 Task: Create a rule from the Routing list, Task moved to a section -> Set Priority in the project TrendSetter , set the section as Done clear the priority.
Action: Mouse moved to (70, 258)
Screenshot: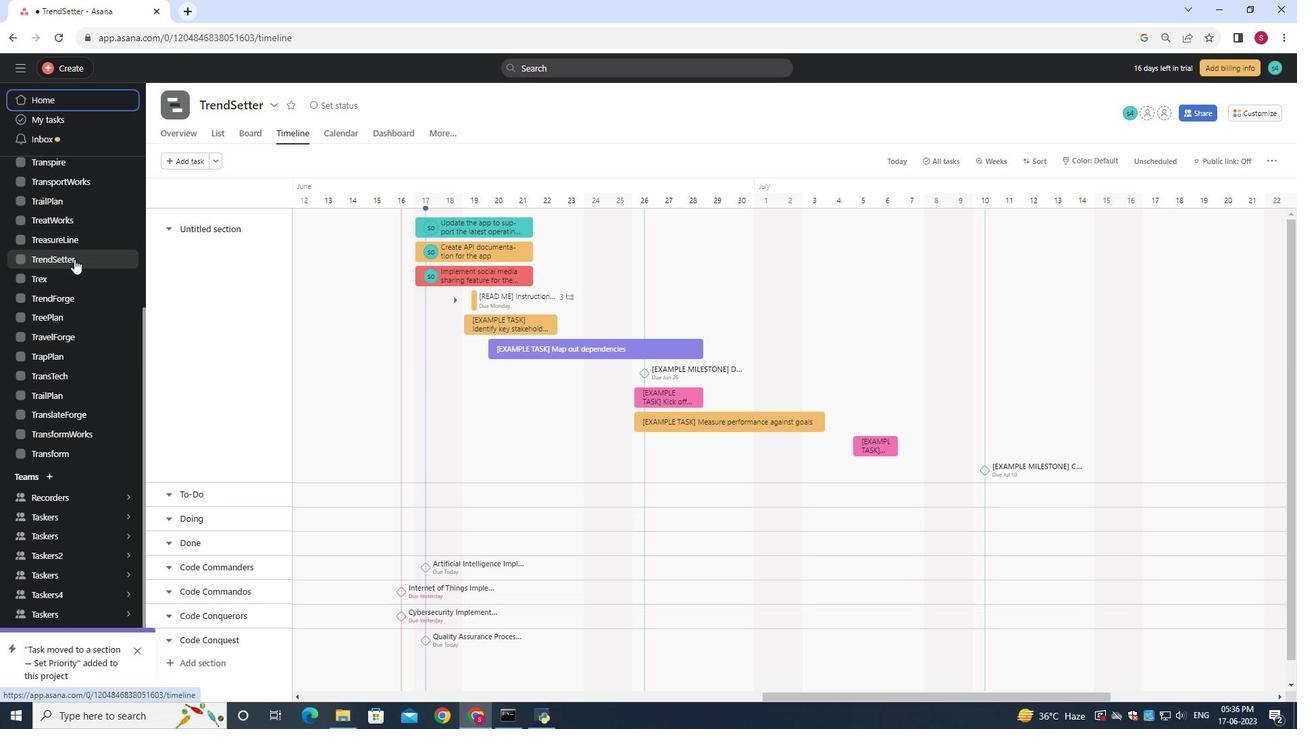 
Action: Mouse pressed left at (70, 258)
Screenshot: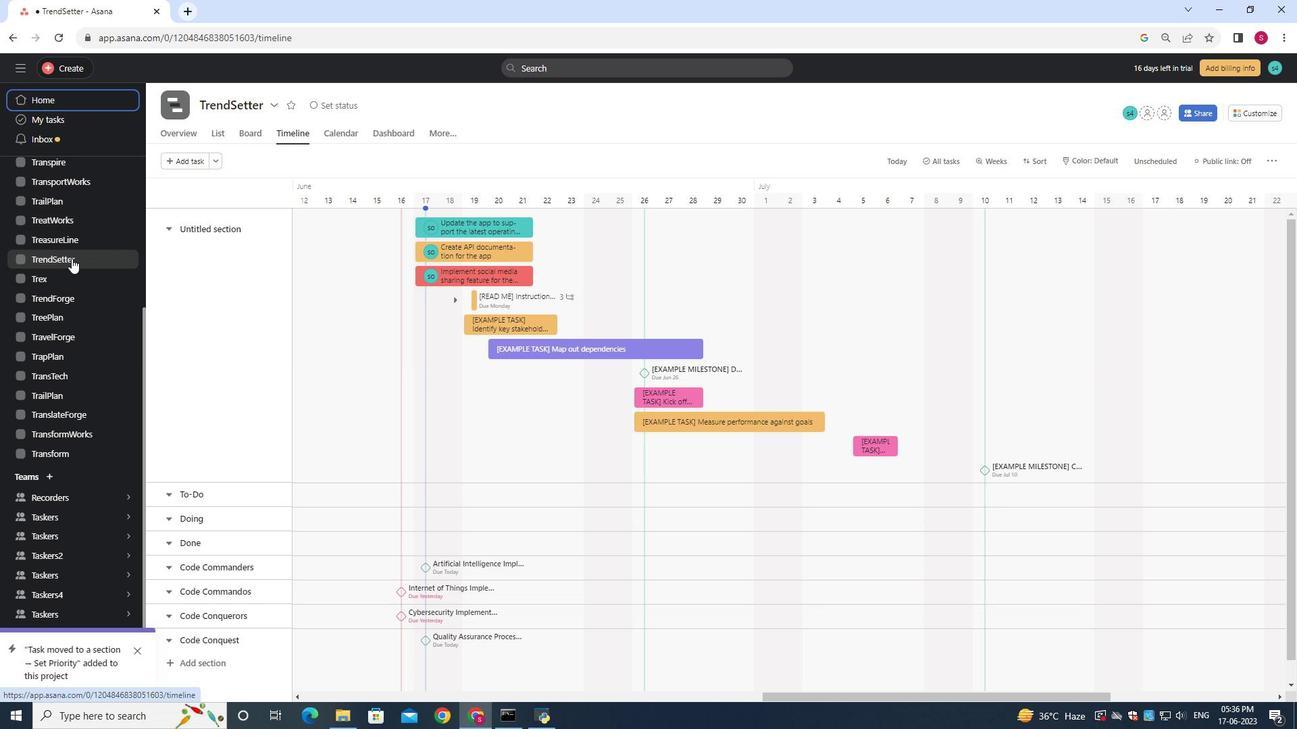 
Action: Mouse moved to (1261, 115)
Screenshot: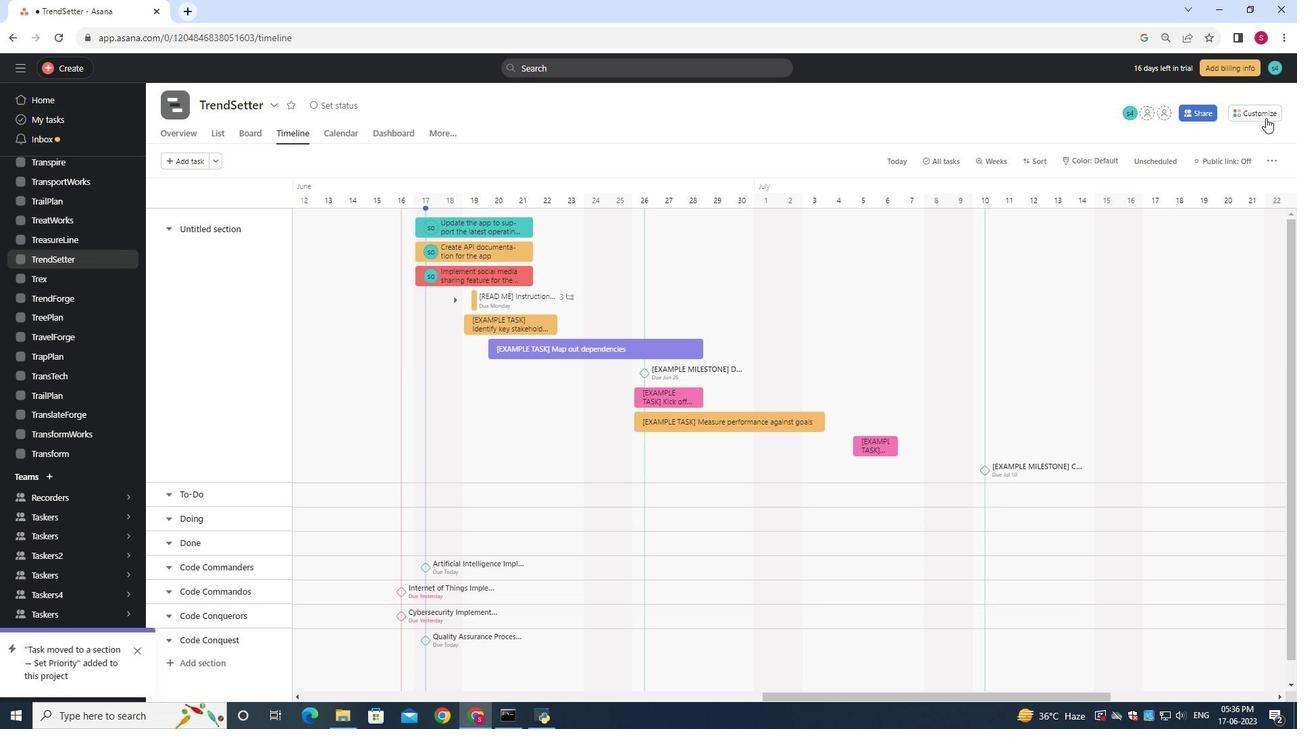 
Action: Mouse pressed left at (1261, 115)
Screenshot: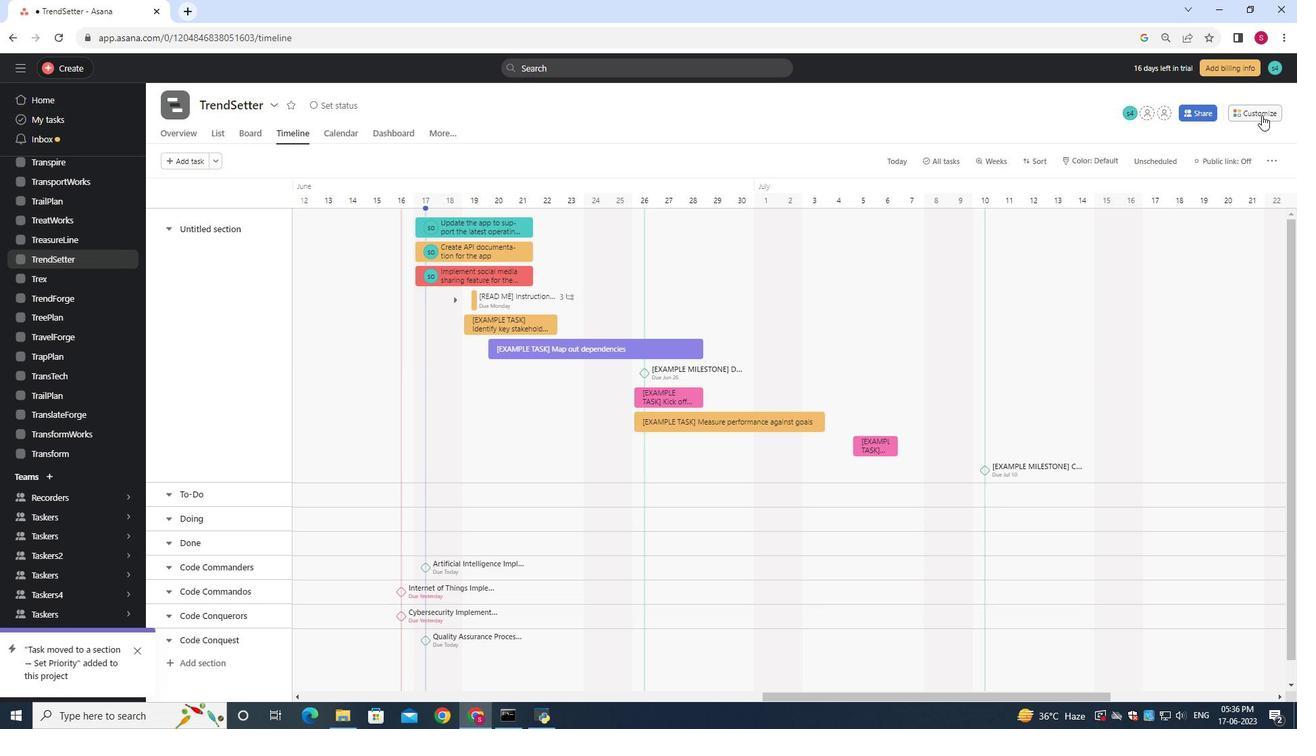 
Action: Mouse moved to (1039, 306)
Screenshot: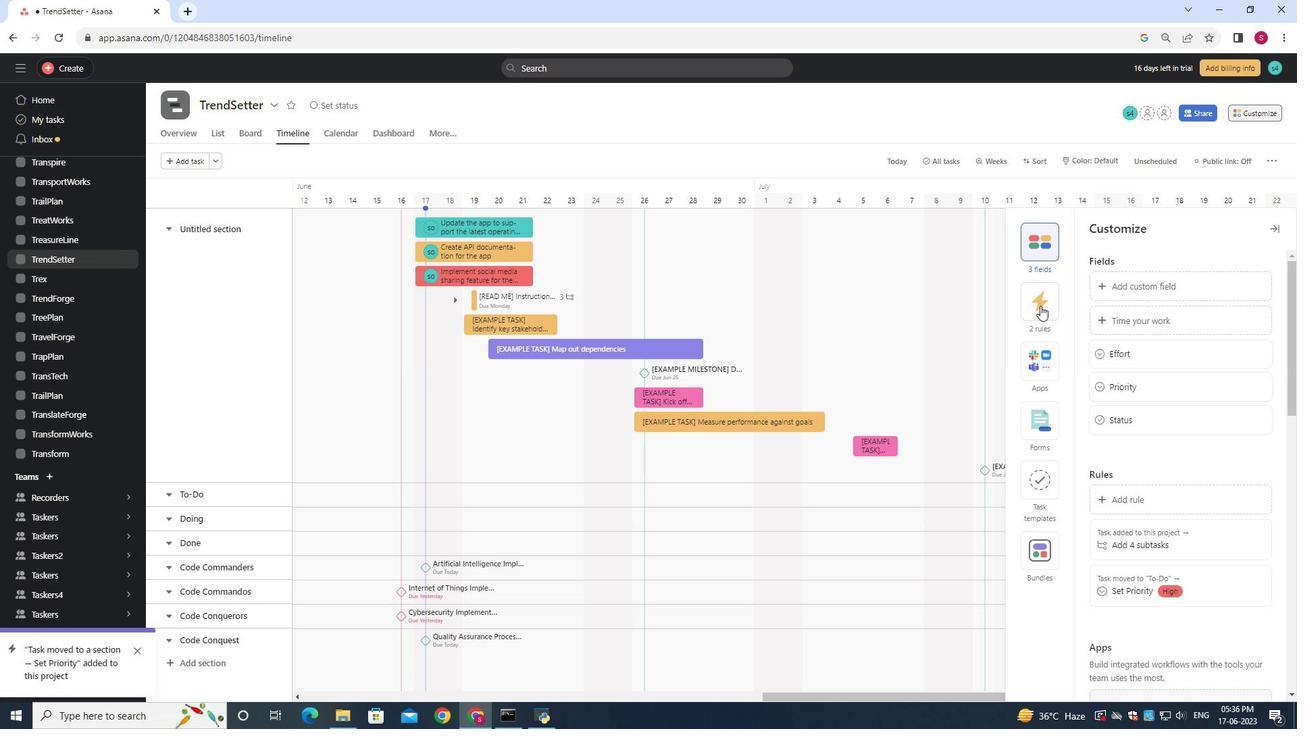 
Action: Mouse pressed left at (1039, 306)
Screenshot: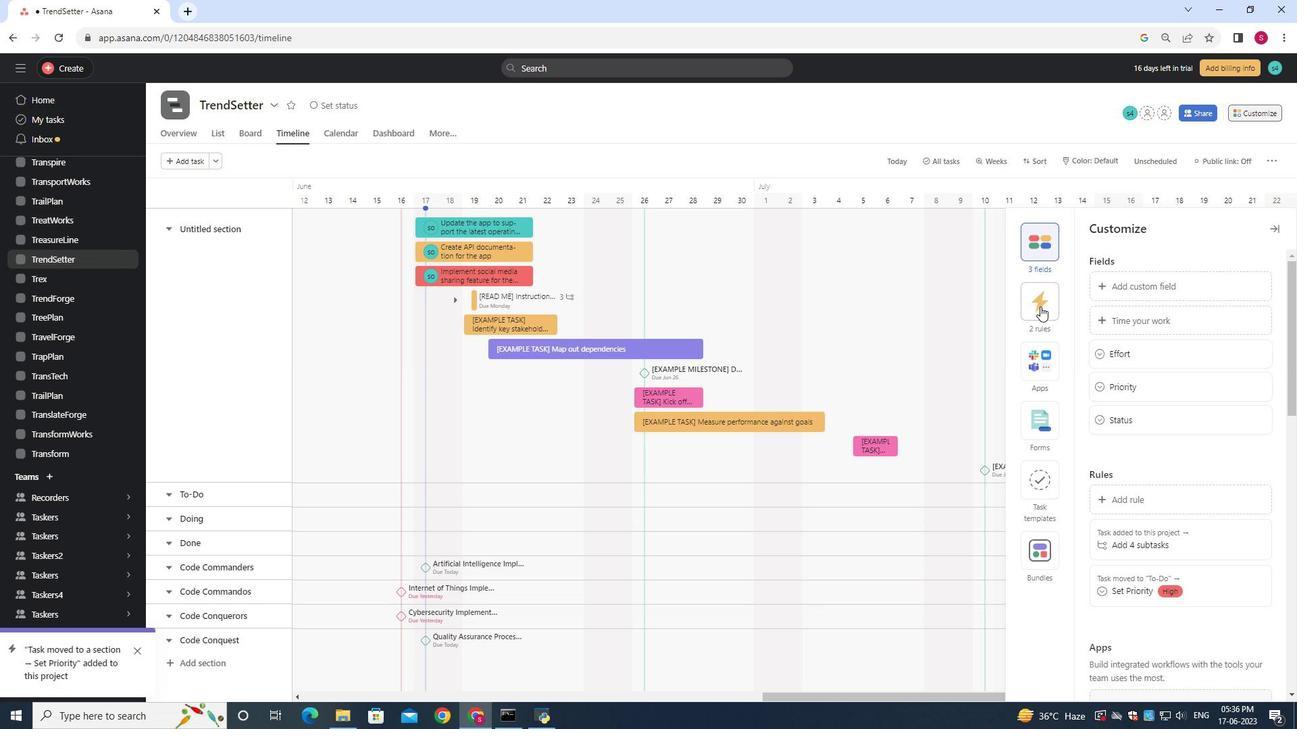 
Action: Mouse moved to (1123, 287)
Screenshot: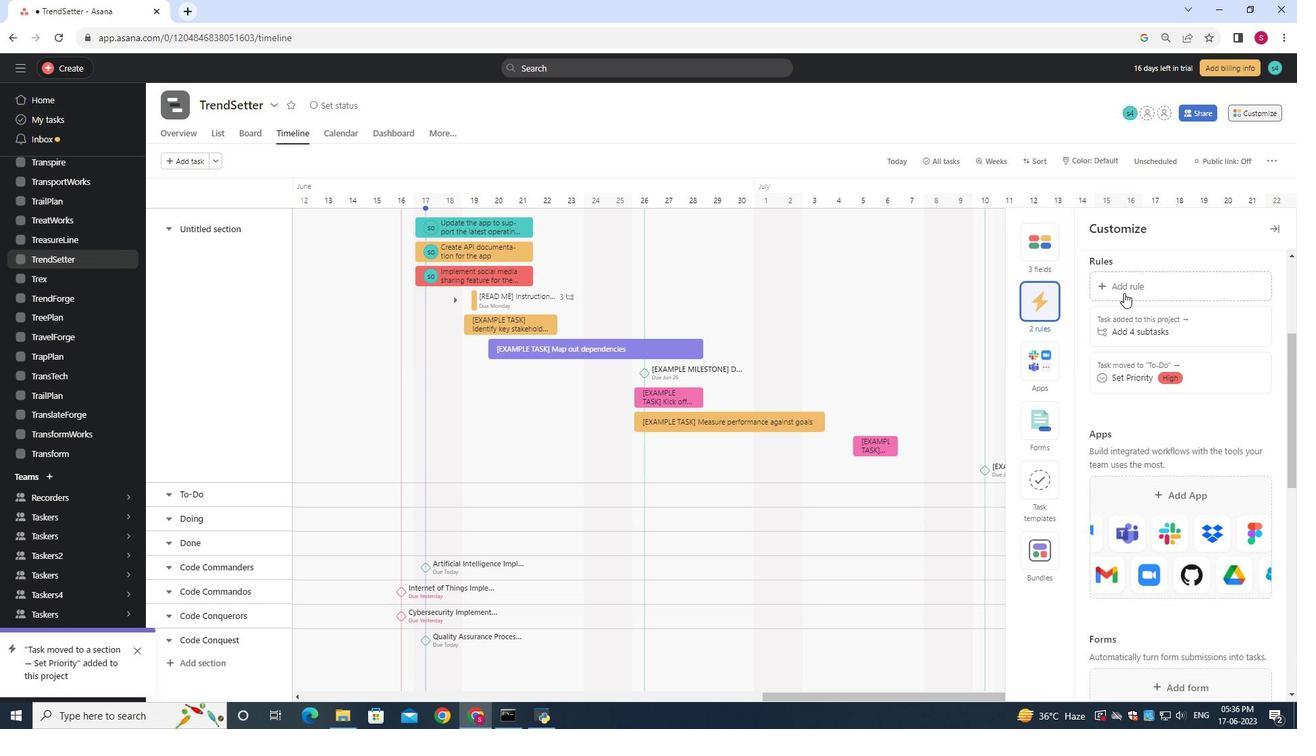 
Action: Mouse pressed left at (1123, 287)
Screenshot: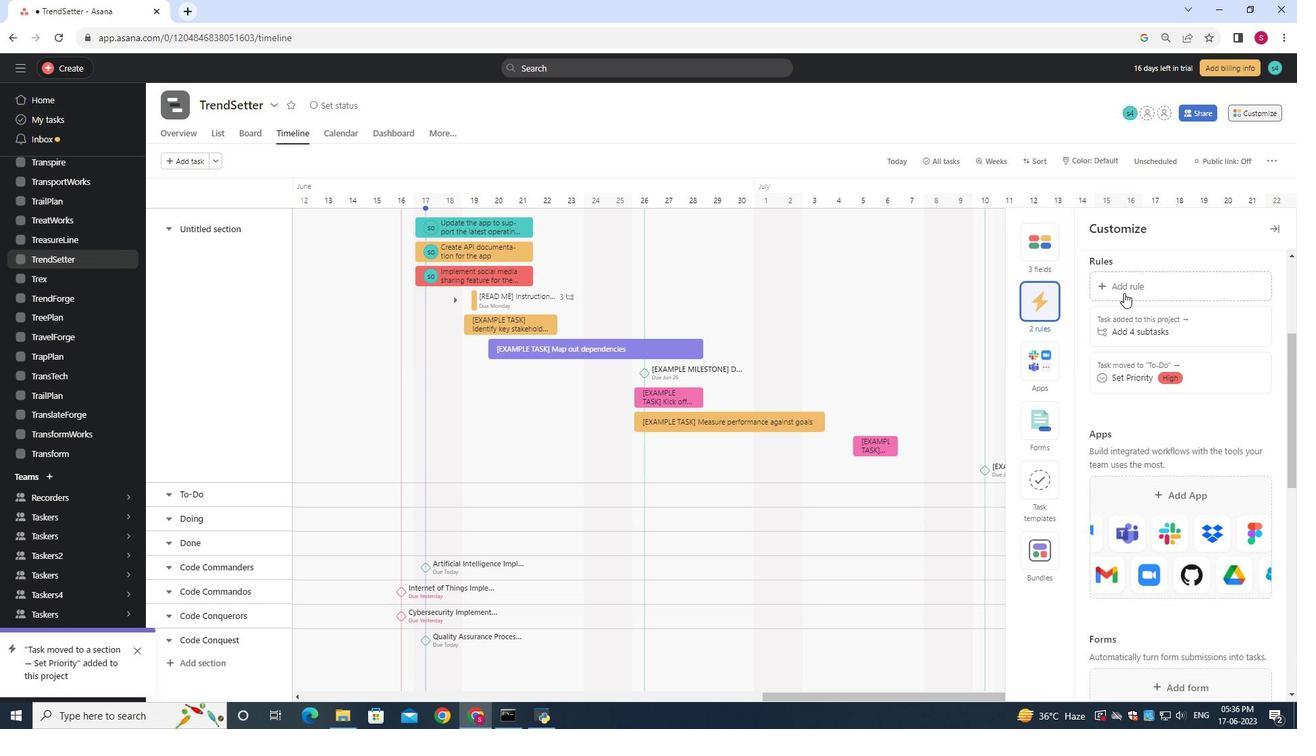 
Action: Mouse moved to (314, 173)
Screenshot: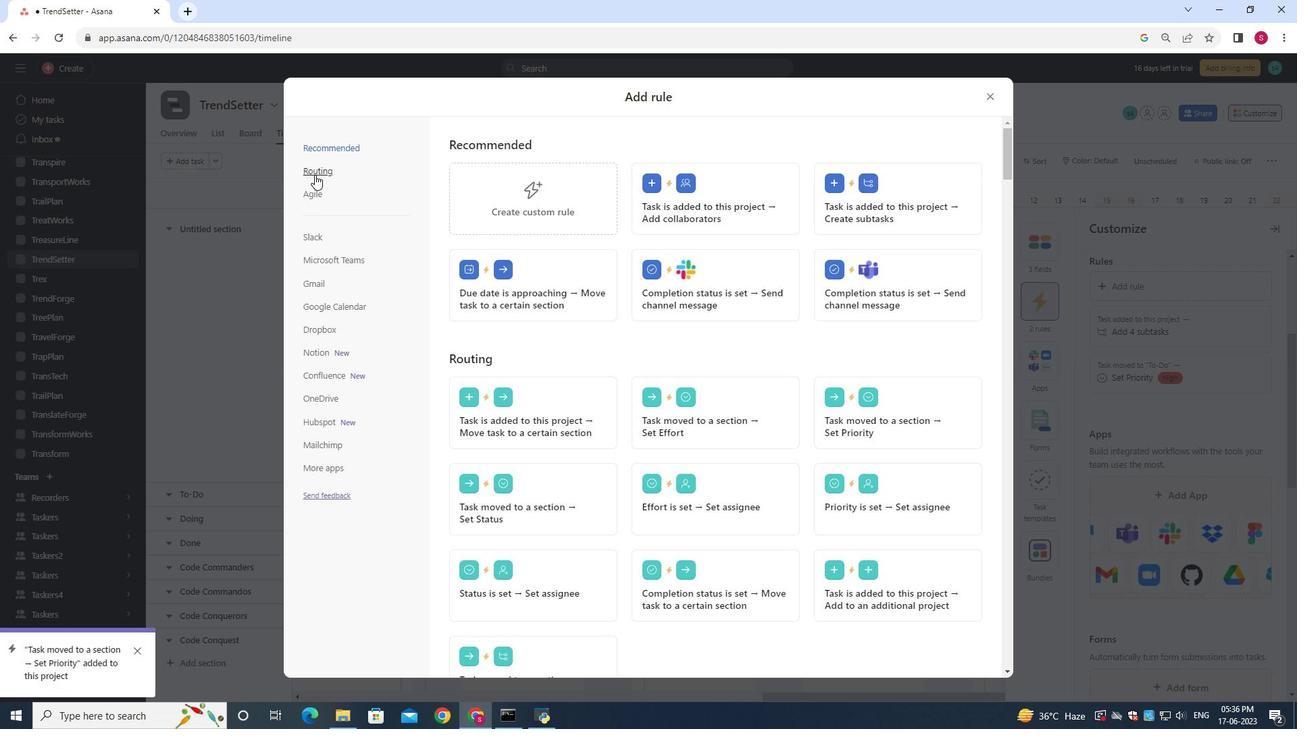 
Action: Mouse pressed left at (314, 173)
Screenshot: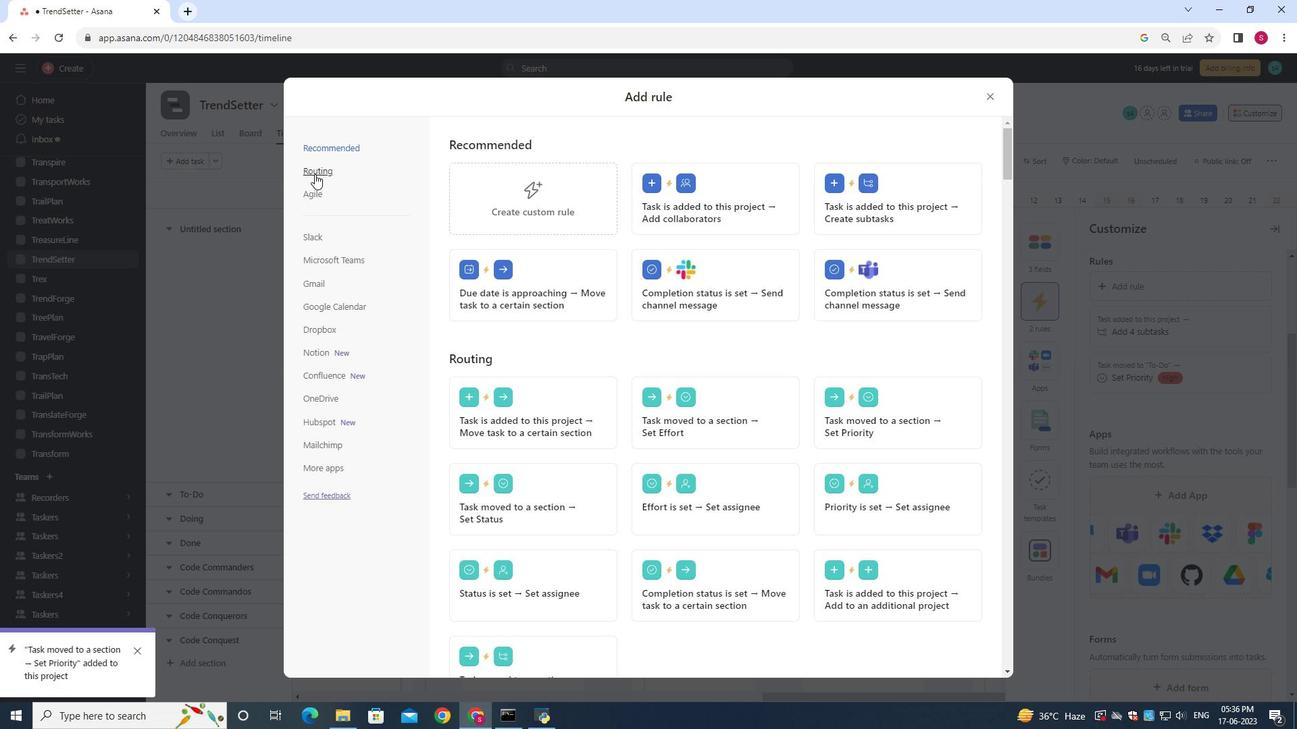 
Action: Mouse moved to (875, 181)
Screenshot: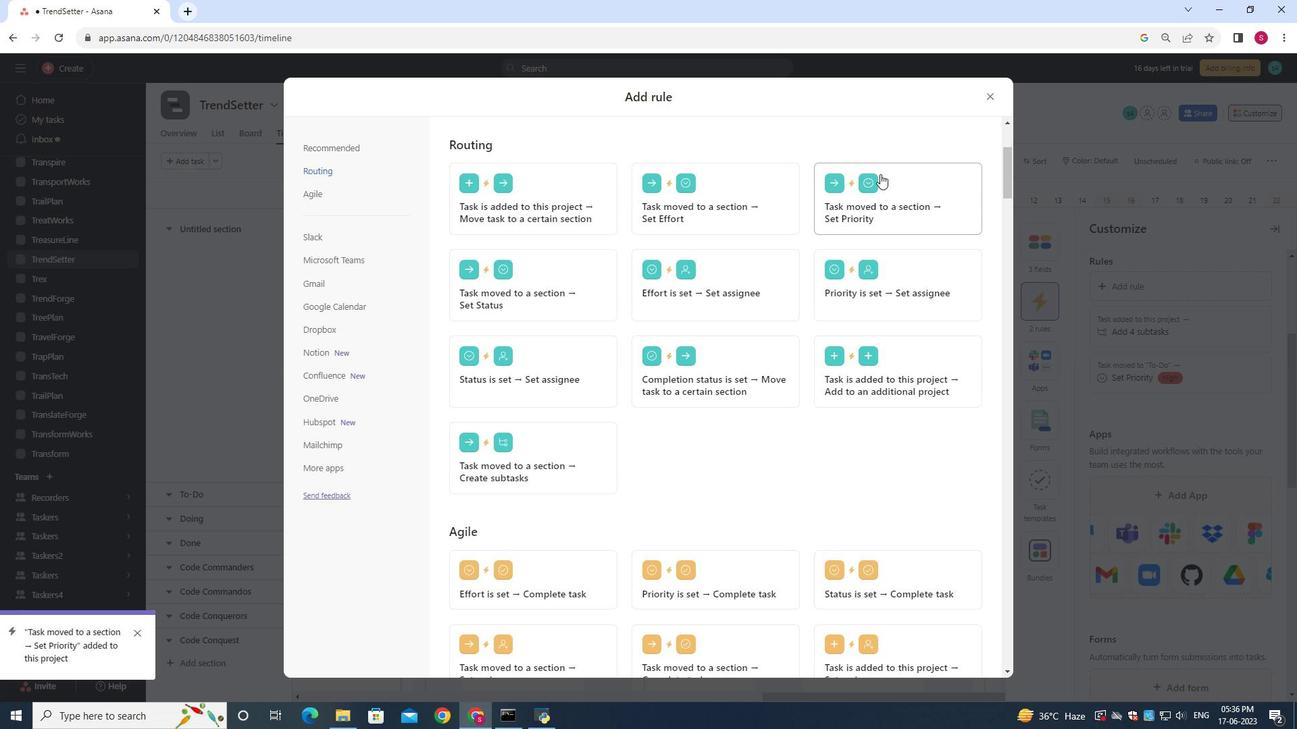 
Action: Mouse pressed left at (875, 181)
Screenshot: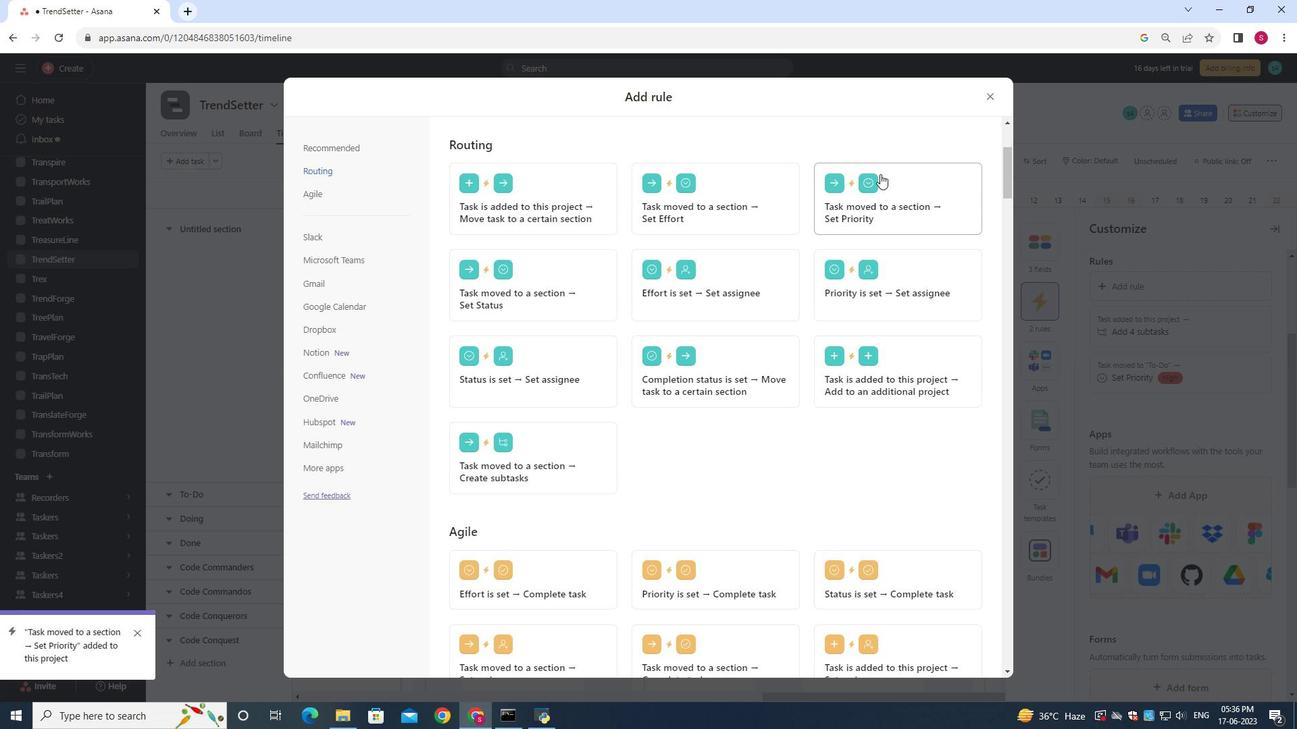 
Action: Mouse moved to (495, 375)
Screenshot: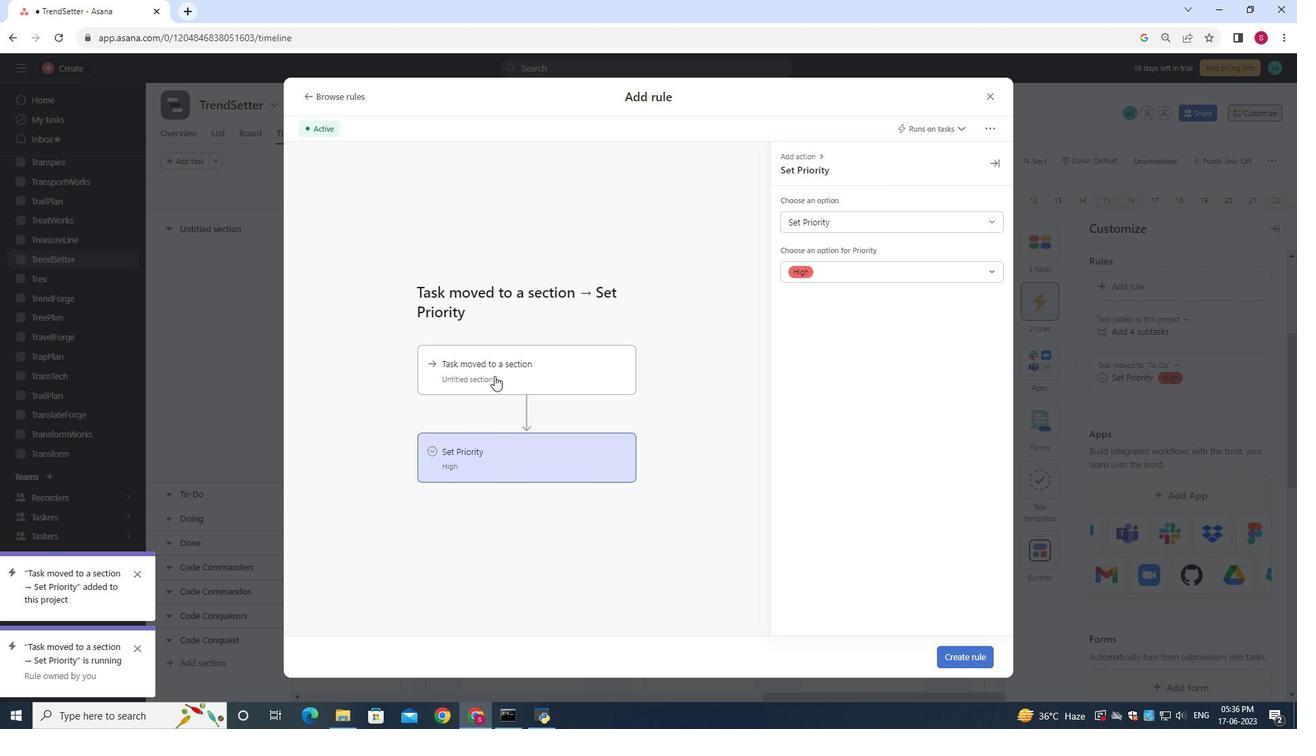 
Action: Mouse pressed left at (495, 375)
Screenshot: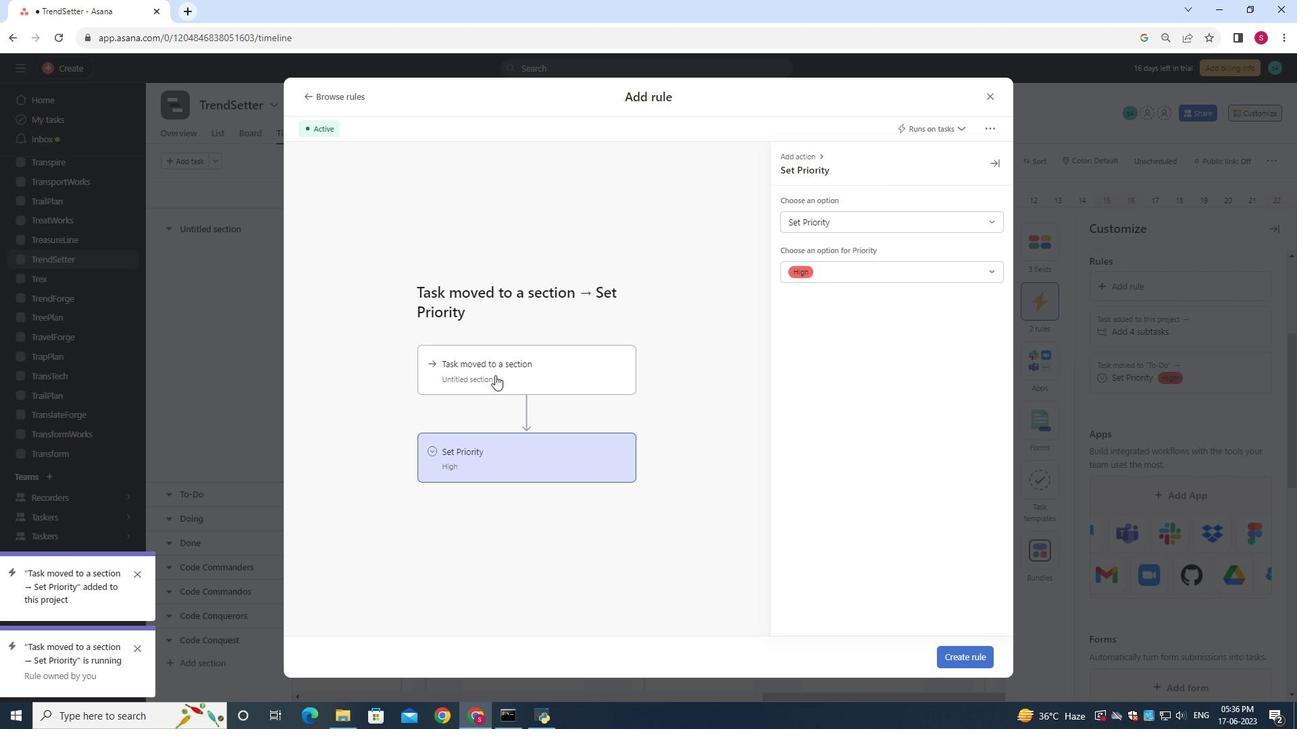 
Action: Mouse moved to (826, 229)
Screenshot: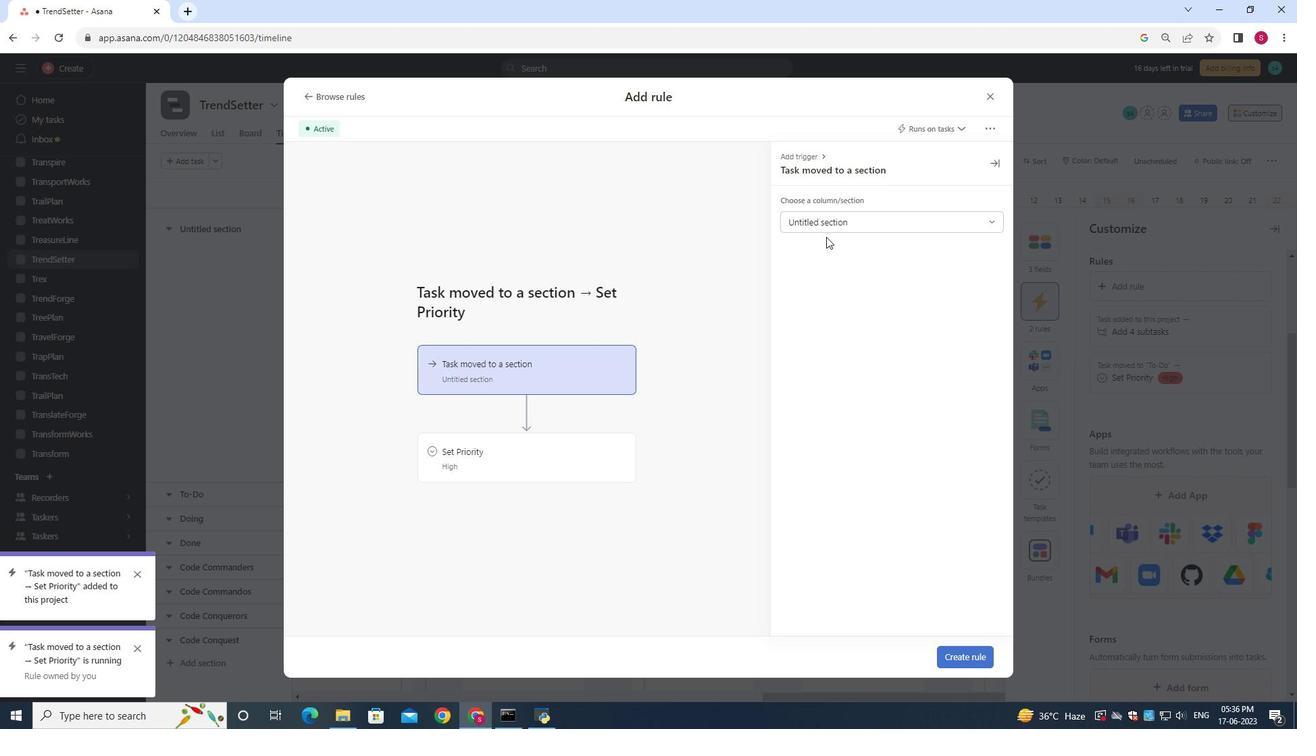 
Action: Mouse pressed left at (826, 229)
Screenshot: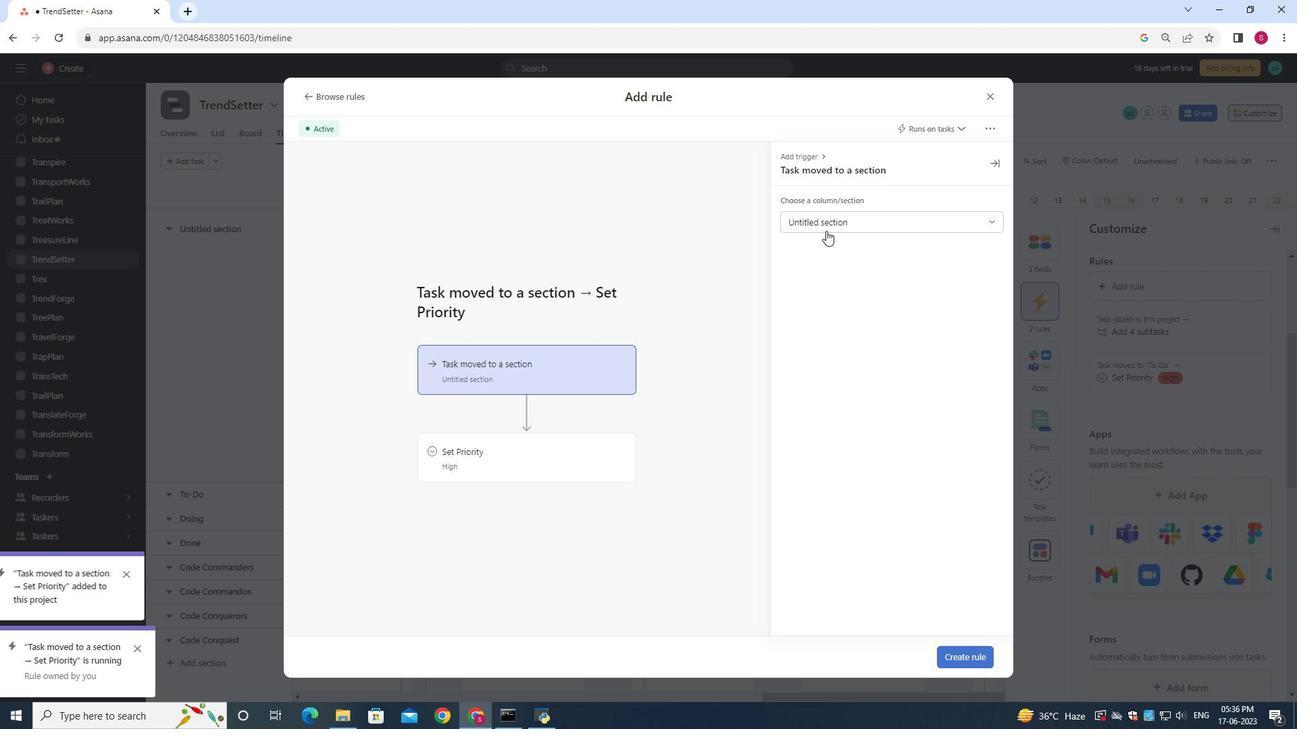 
Action: Mouse moved to (805, 316)
Screenshot: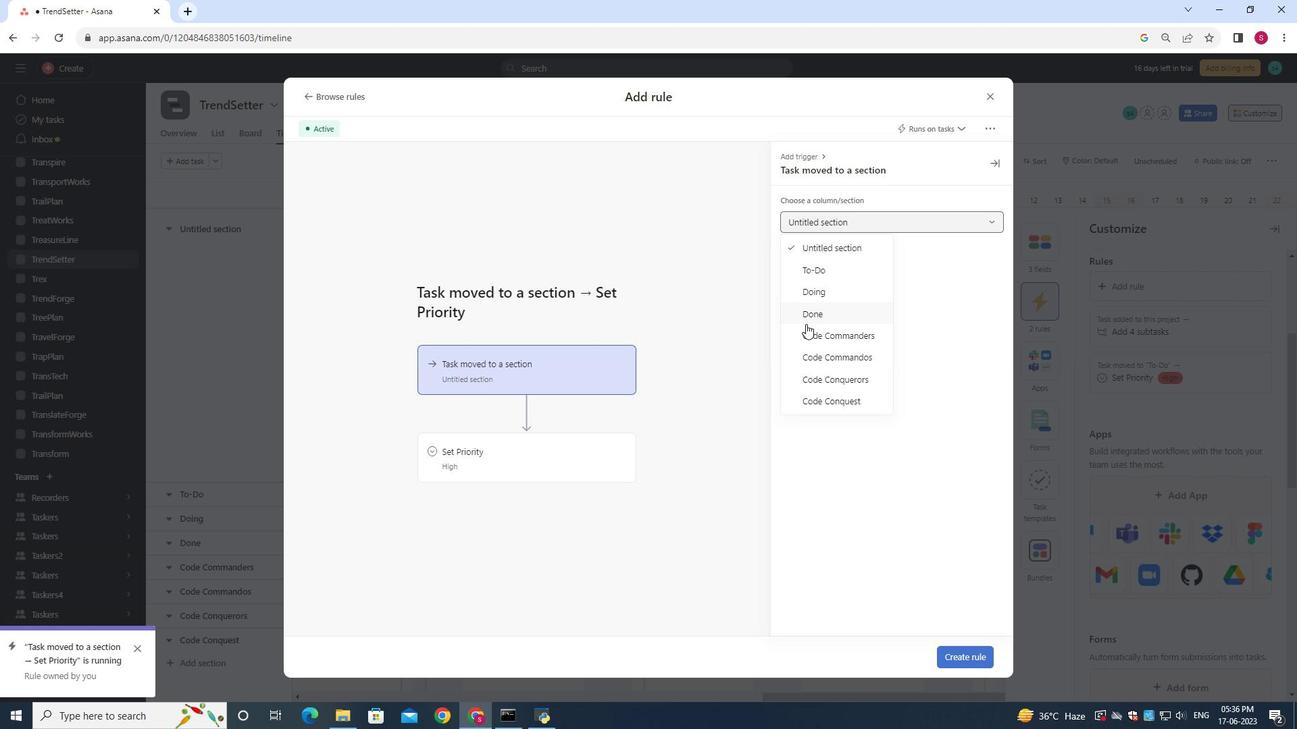 
Action: Mouse pressed left at (805, 316)
Screenshot: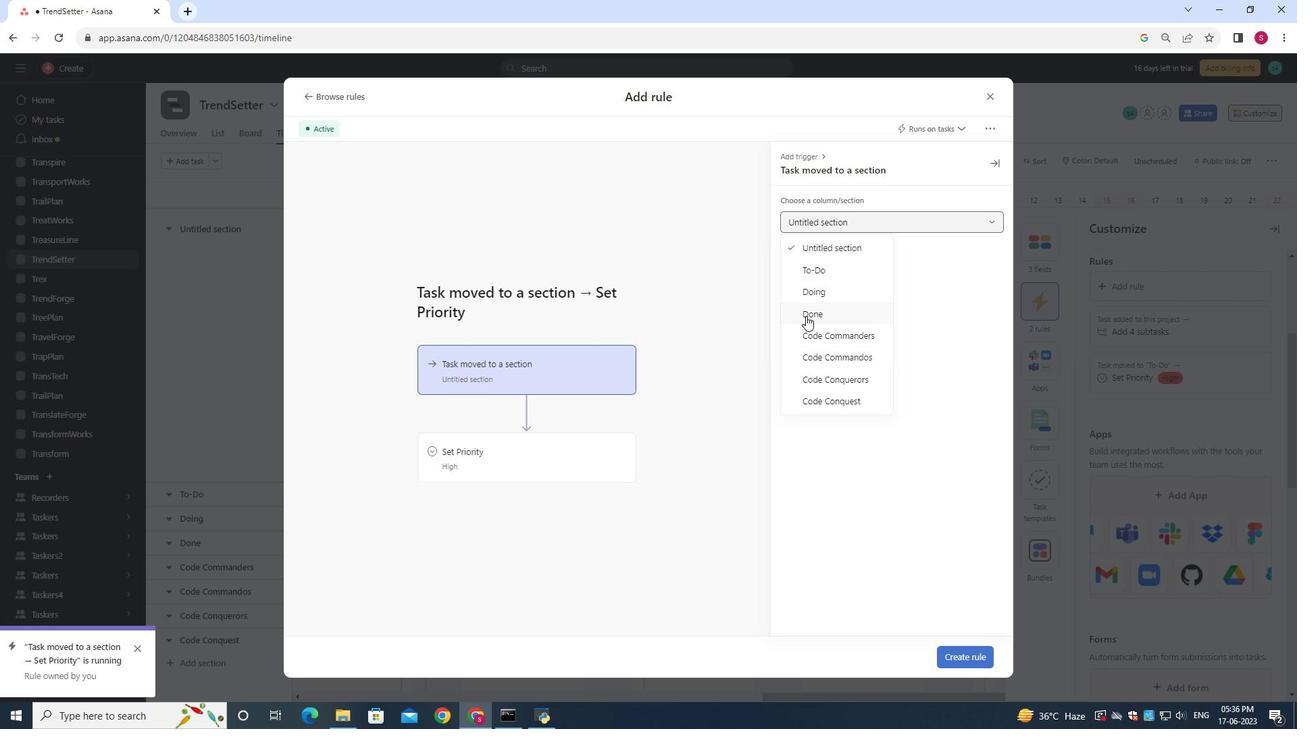 
Action: Mouse moved to (510, 437)
Screenshot: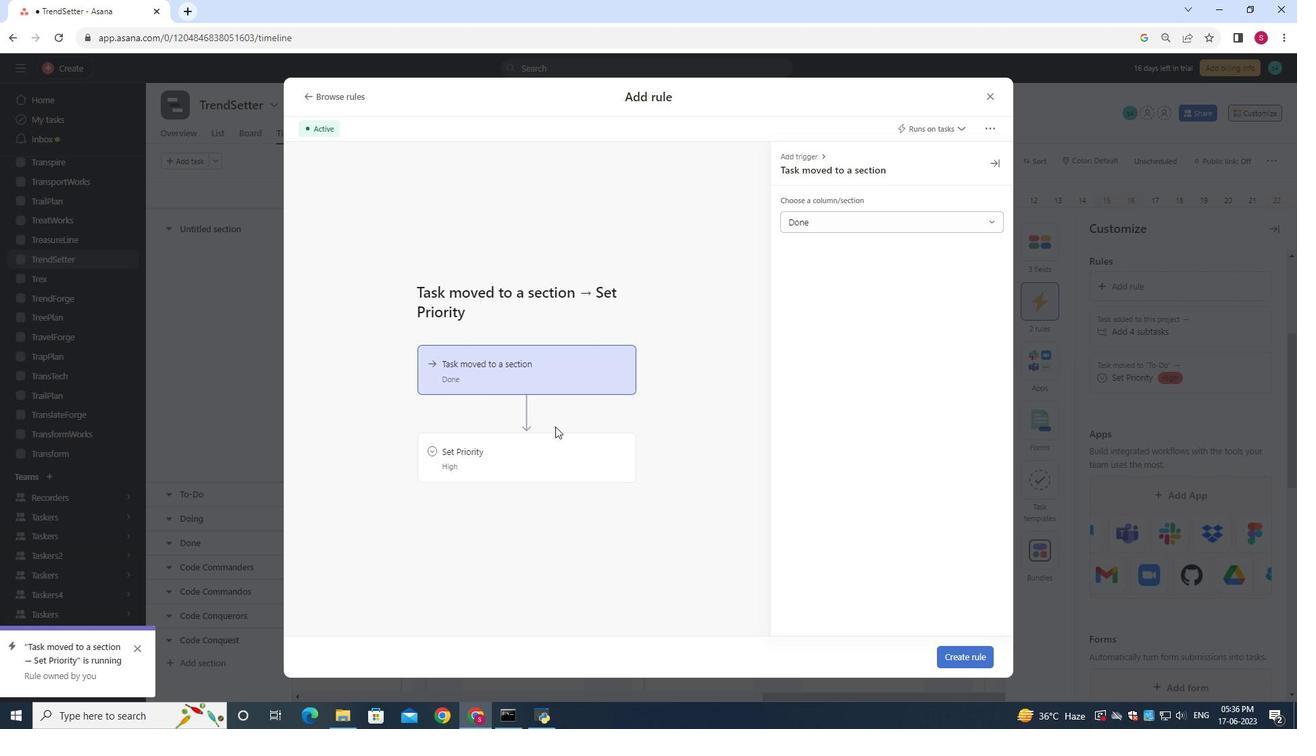 
Action: Mouse pressed left at (510, 437)
Screenshot: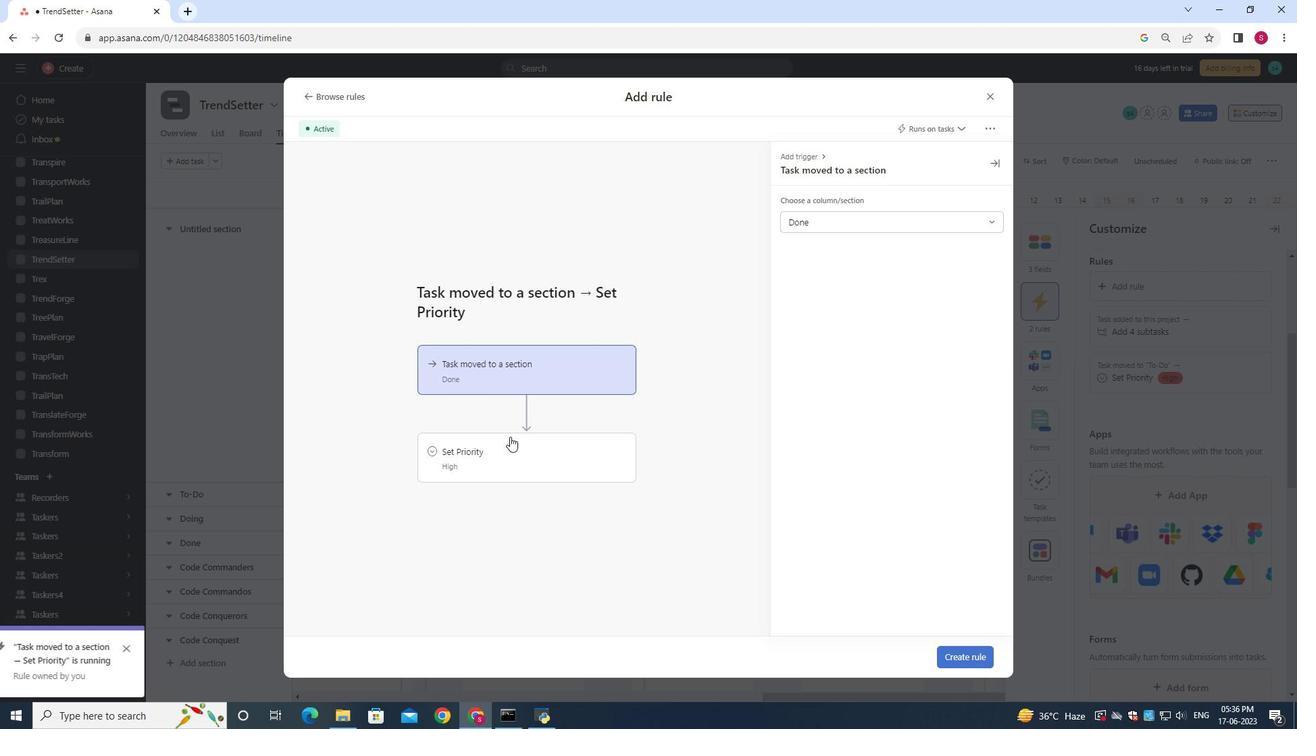 
Action: Mouse moved to (822, 225)
Screenshot: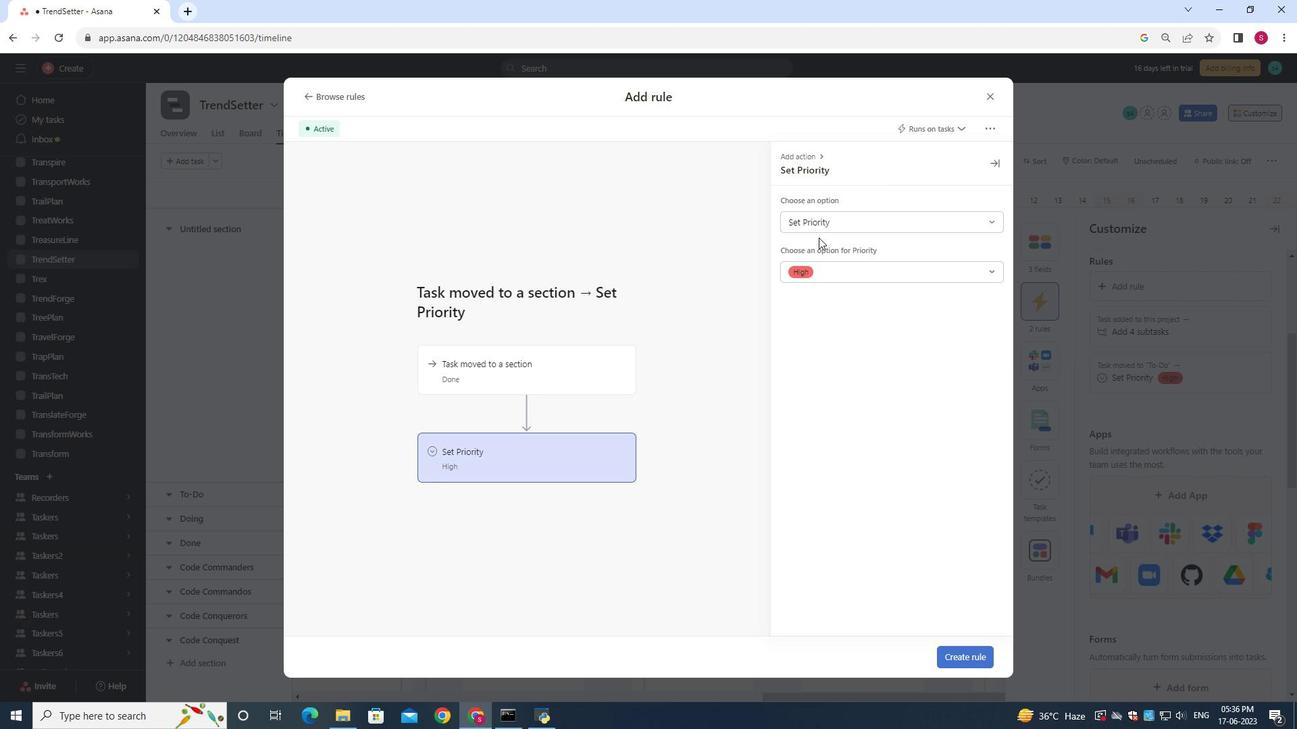 
Action: Mouse pressed left at (822, 225)
Screenshot: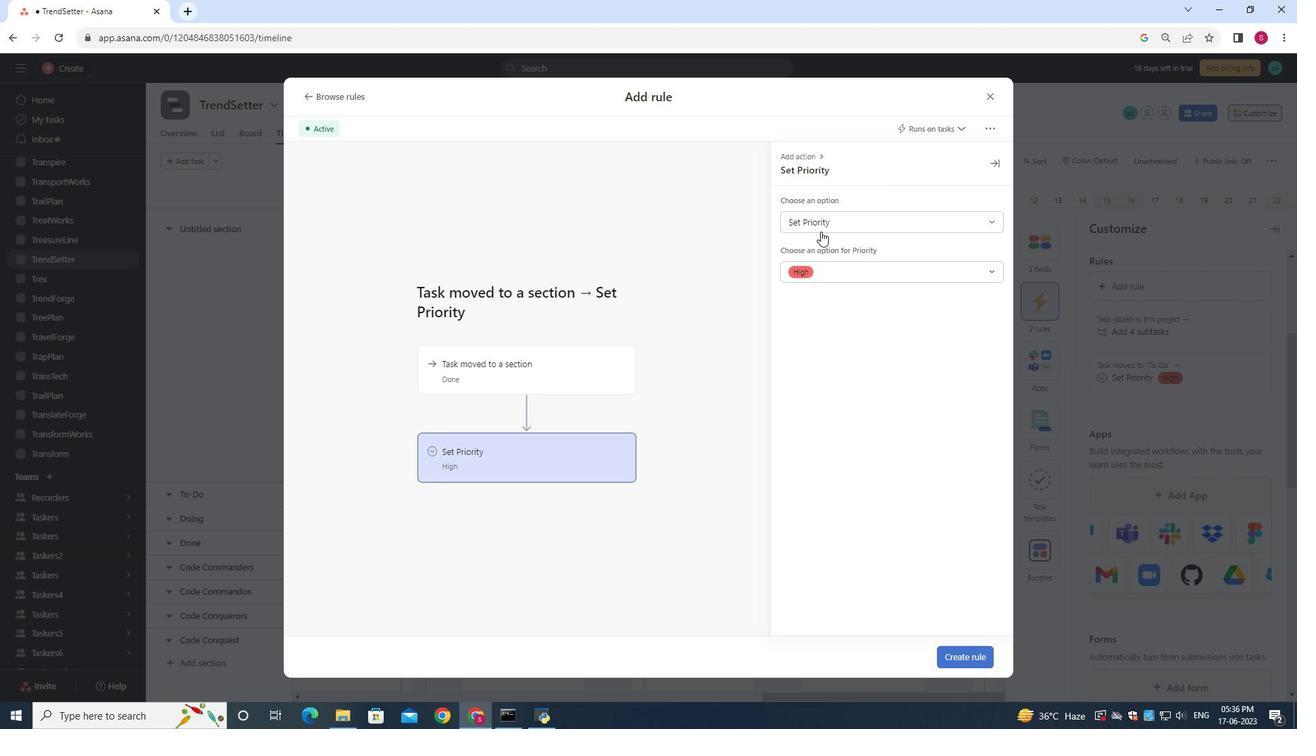 
Action: Mouse moved to (821, 264)
Screenshot: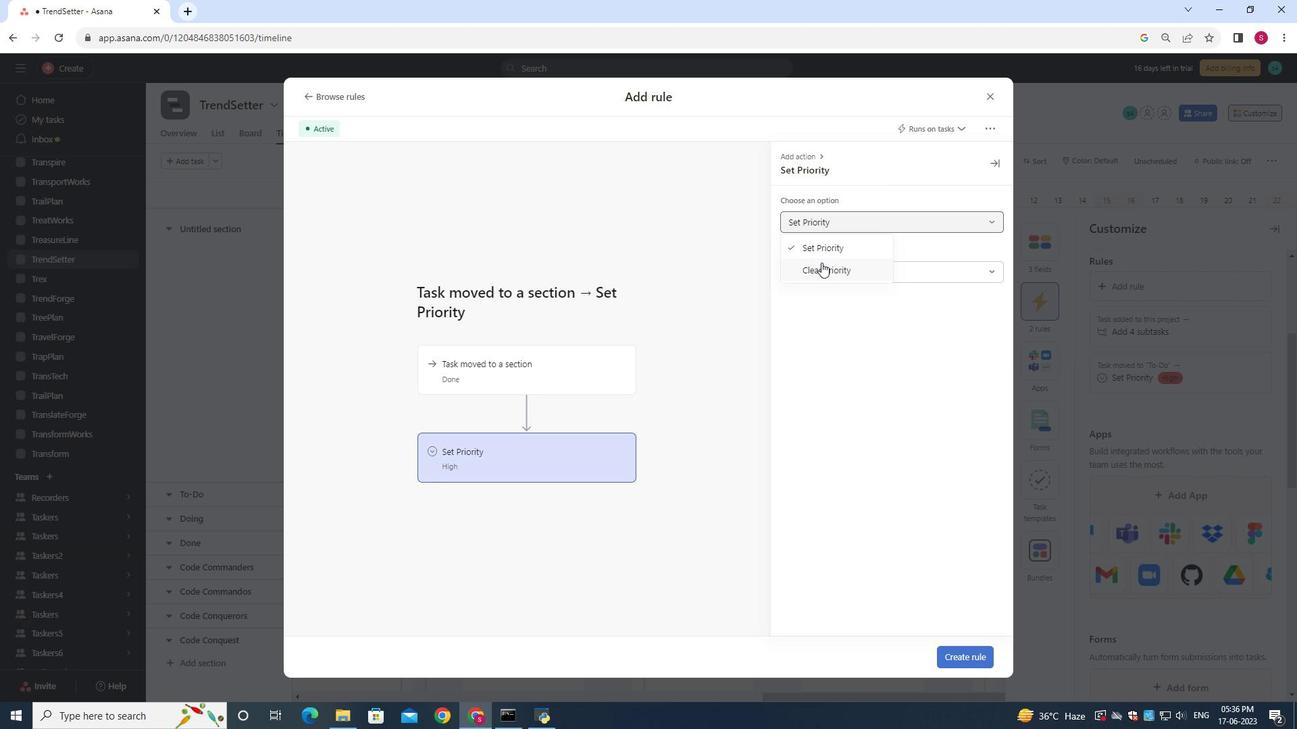 
Action: Mouse pressed left at (821, 264)
Screenshot: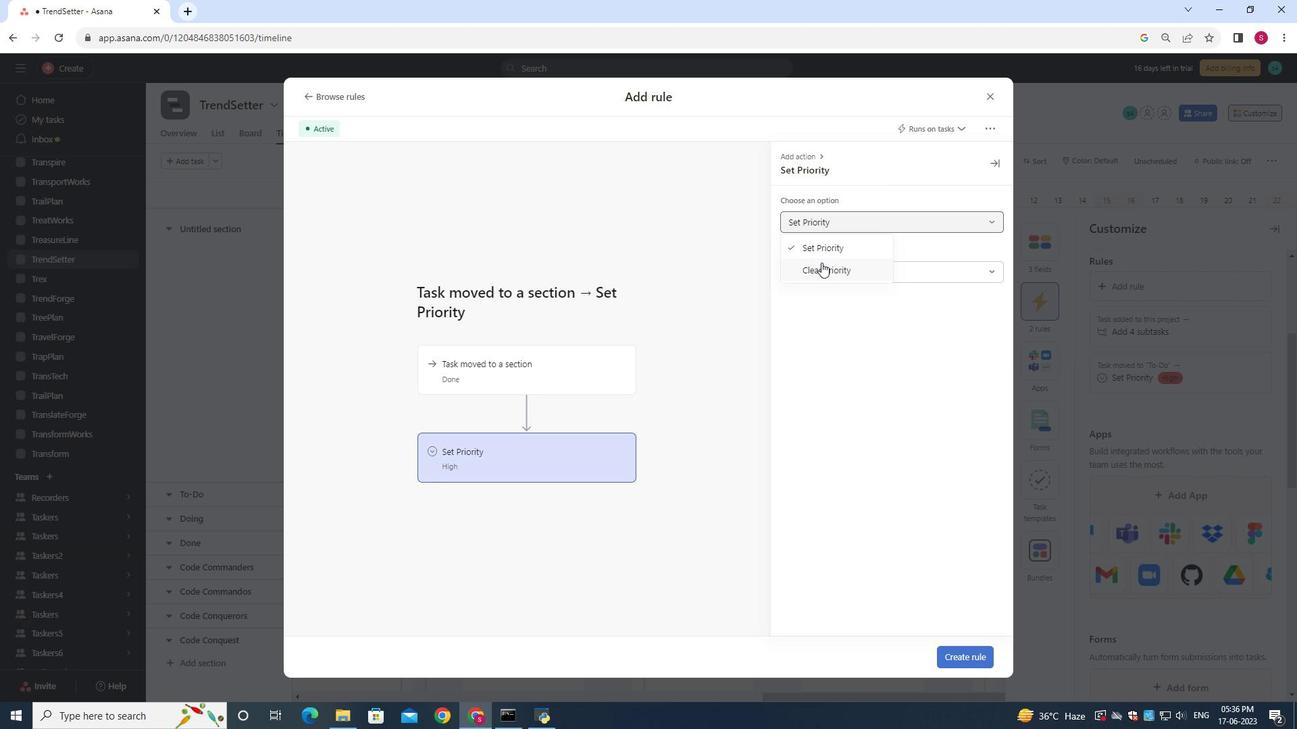 
Action: Mouse moved to (966, 655)
Screenshot: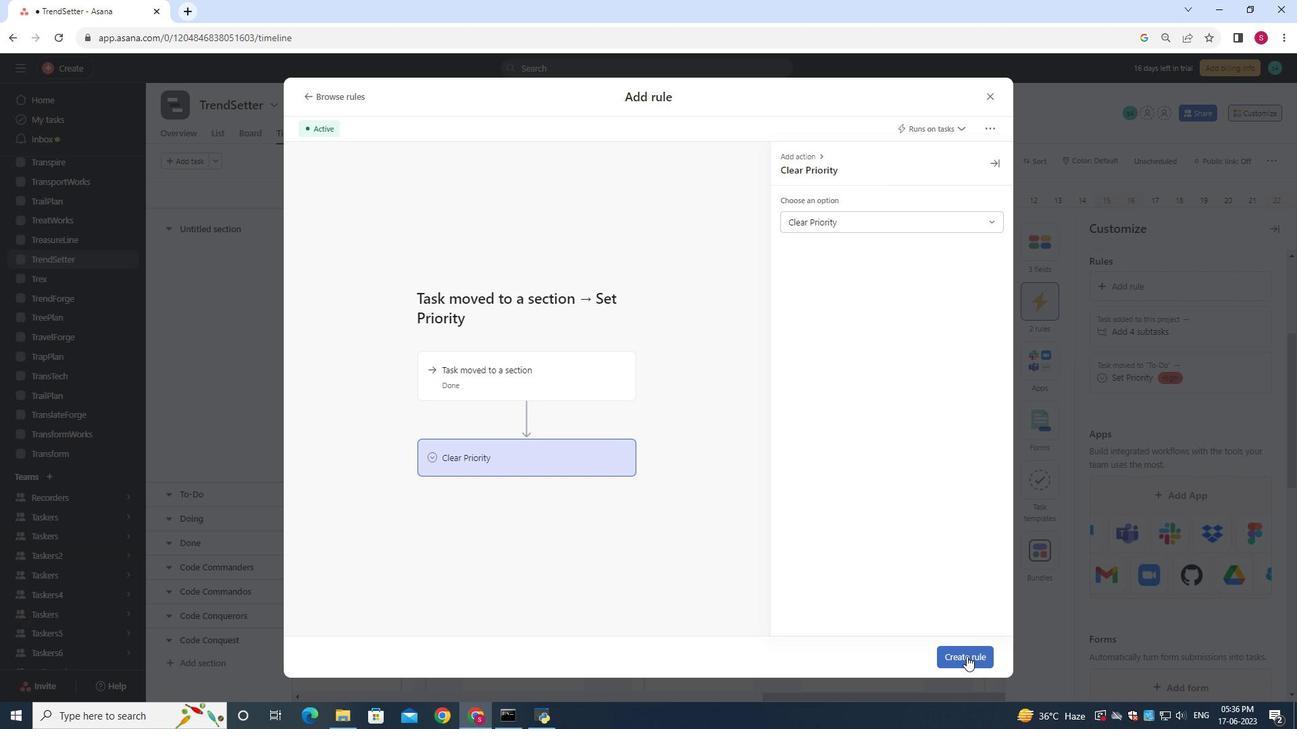
Action: Mouse pressed left at (966, 655)
Screenshot: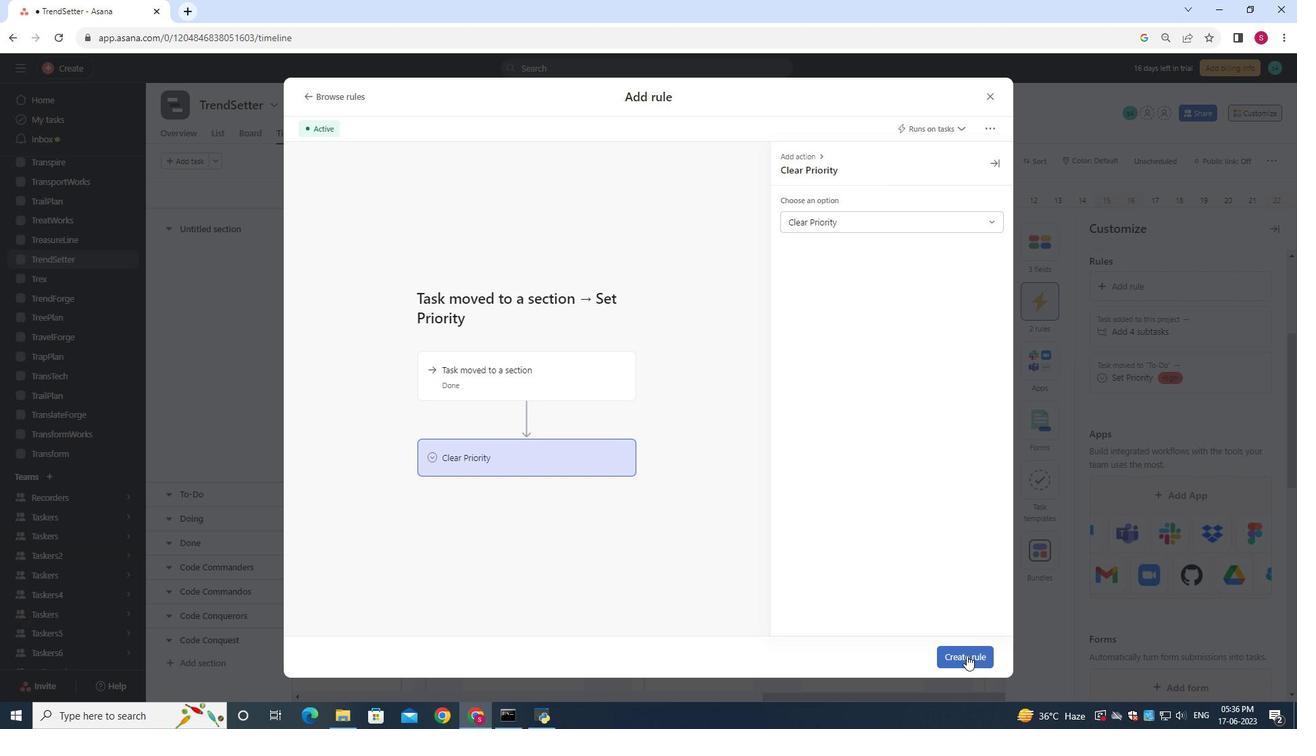 
Action: Mouse moved to (661, 323)
Screenshot: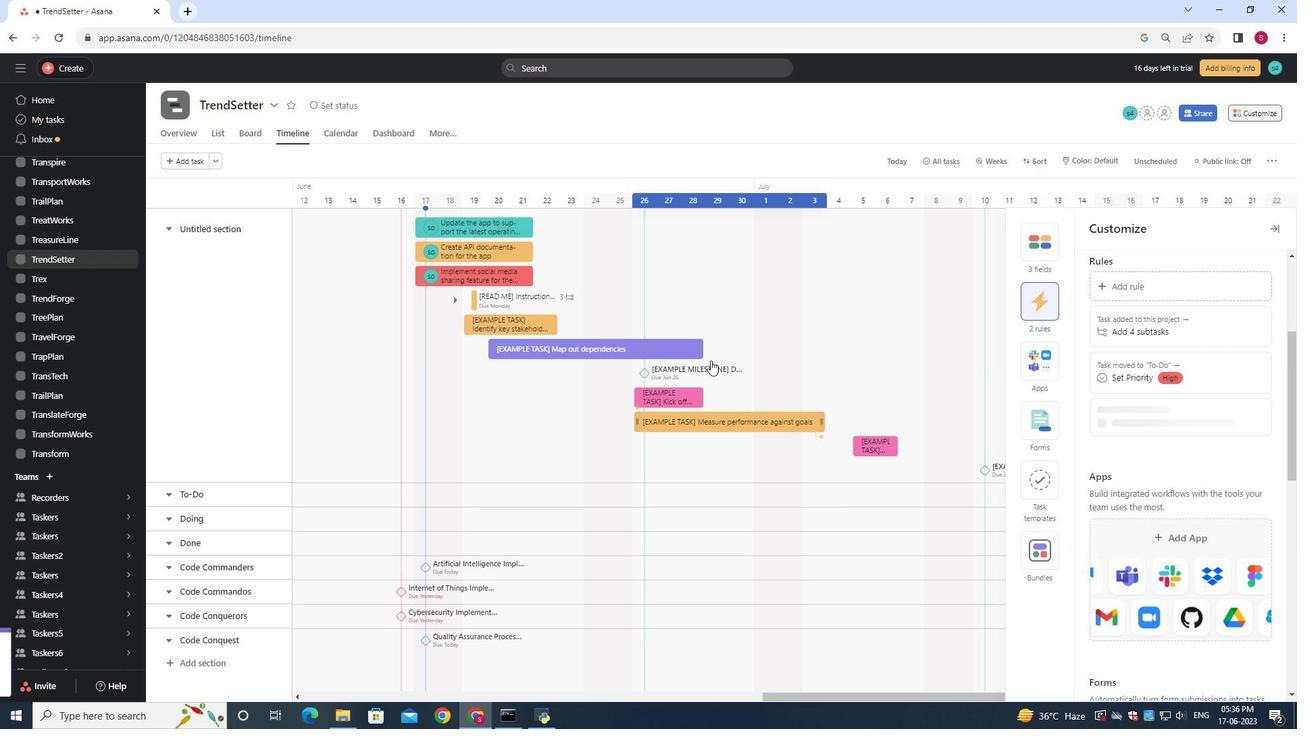 
